 Task: Use the formula "MULTINOMIAL" in spreadsheet "Project portfolio".
Action: Mouse moved to (618, 114)
Screenshot: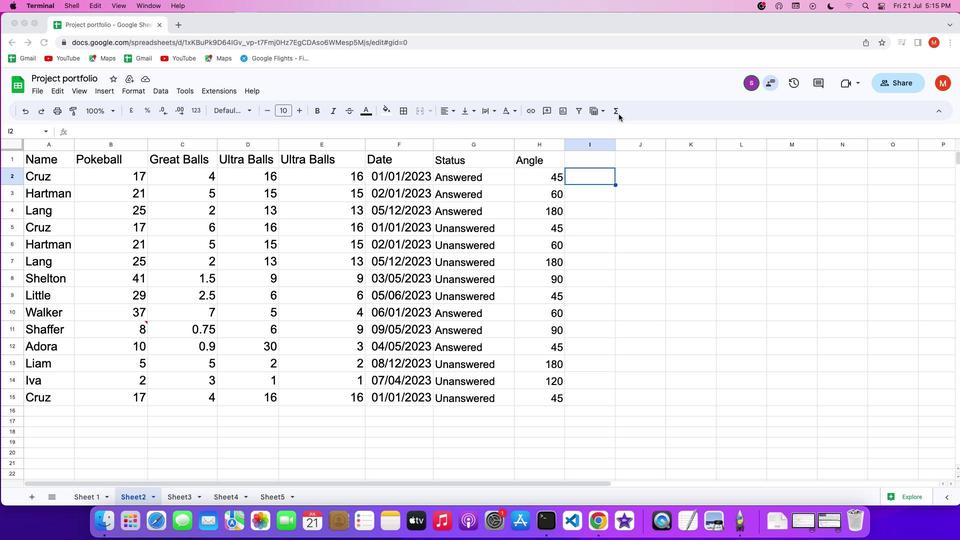 
Action: Mouse pressed left at (618, 114)
Screenshot: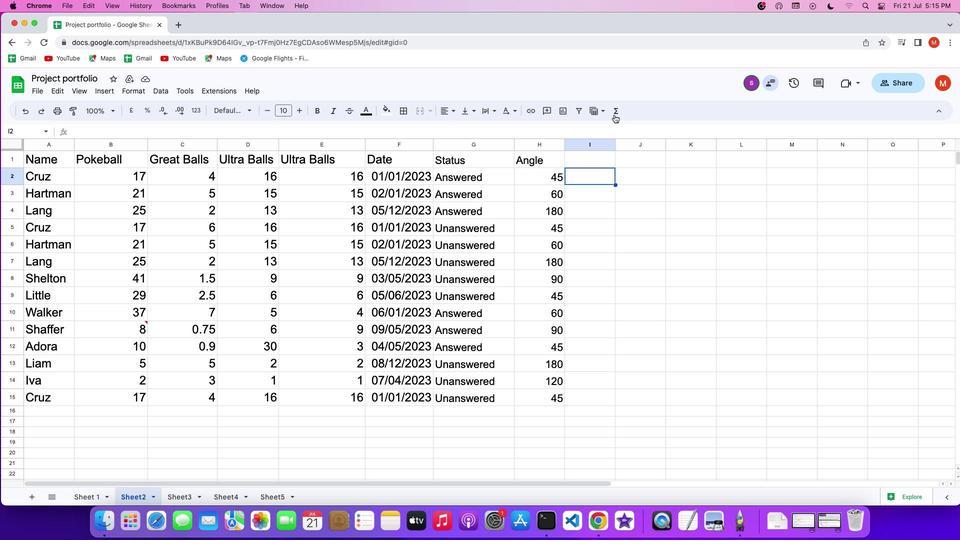 
Action: Mouse moved to (614, 115)
Screenshot: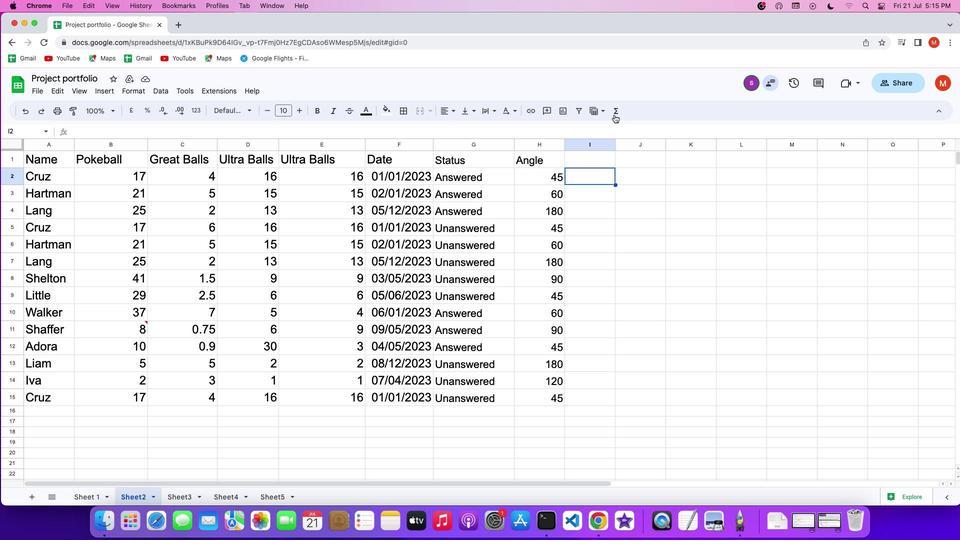 
Action: Mouse pressed left at (614, 115)
Screenshot: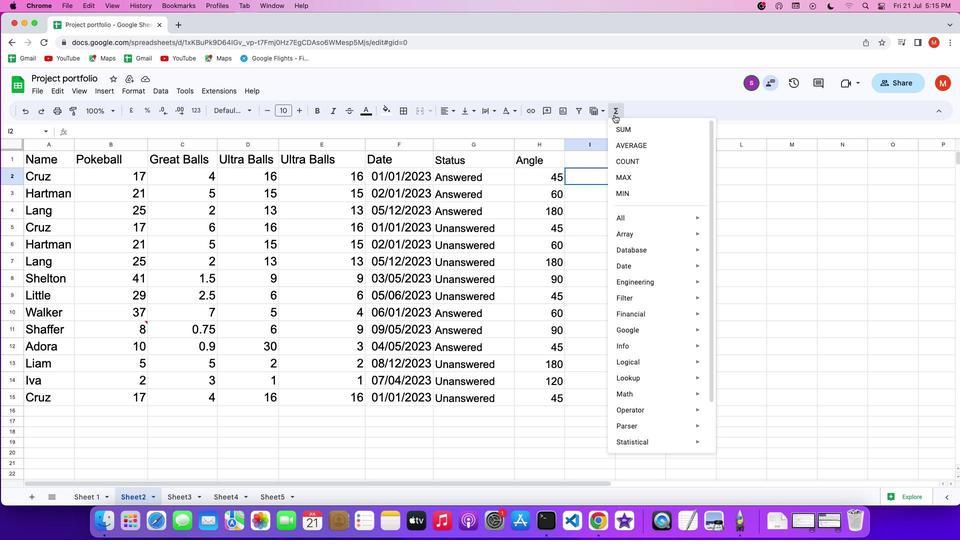 
Action: Mouse moved to (742, 117)
Screenshot: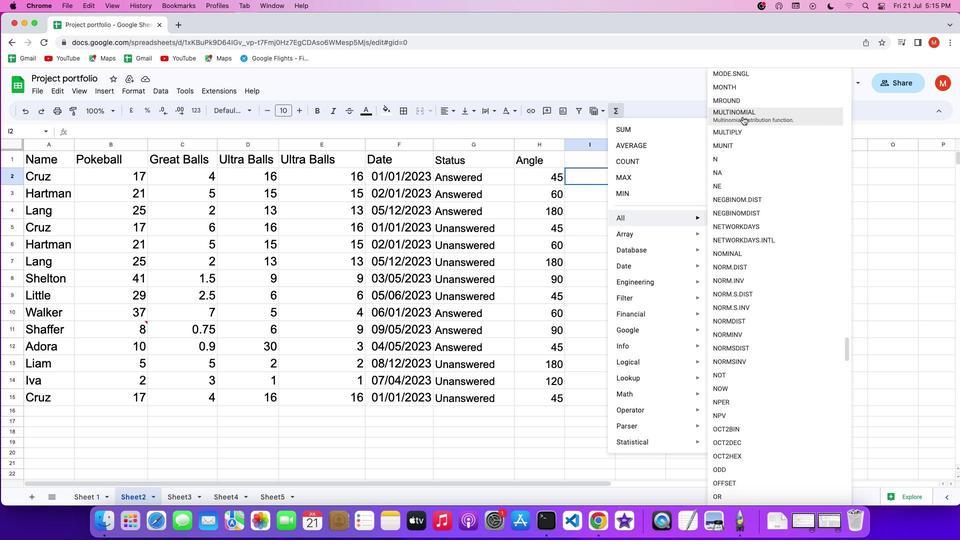 
Action: Mouse pressed left at (742, 117)
Screenshot: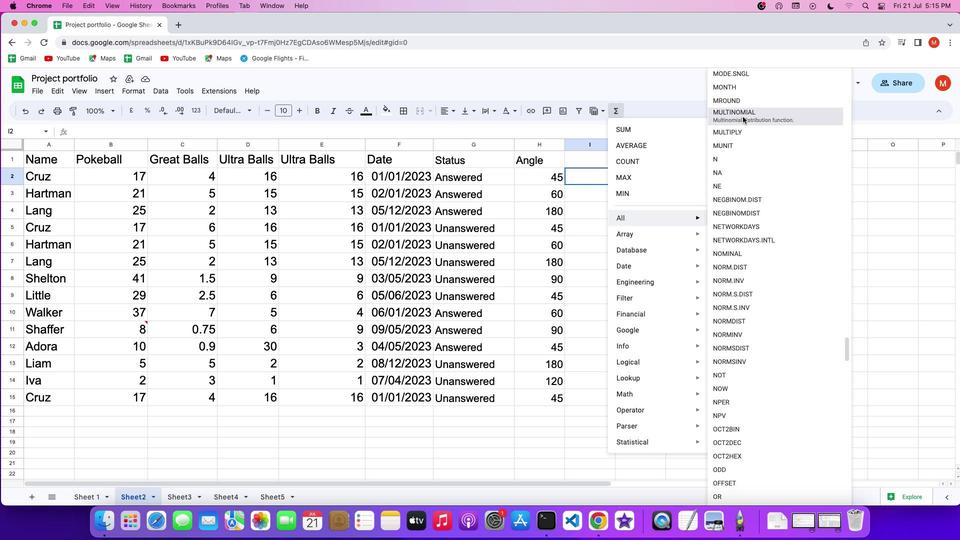 
Action: Mouse moved to (115, 178)
Screenshot: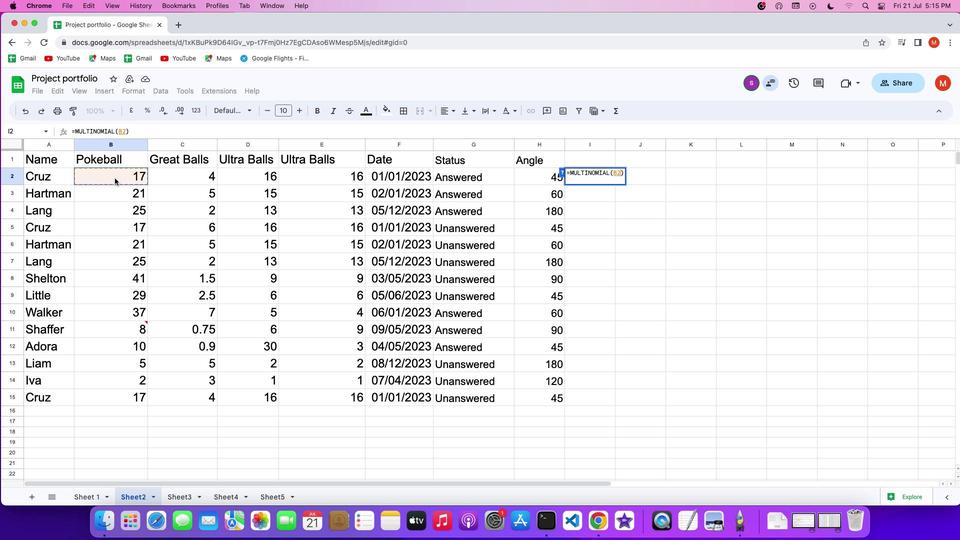 
Action: Mouse pressed left at (115, 178)
Screenshot: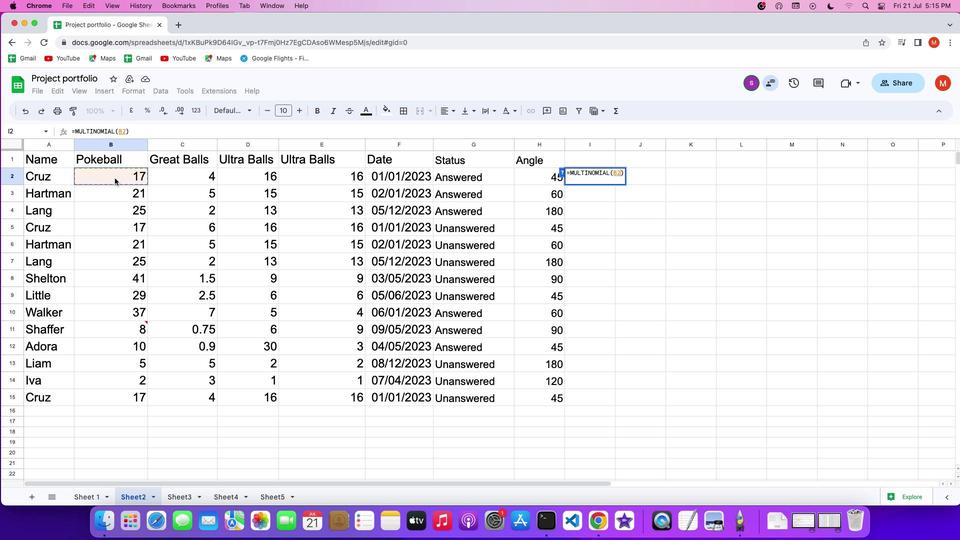 
Action: Key pressed ','
Screenshot: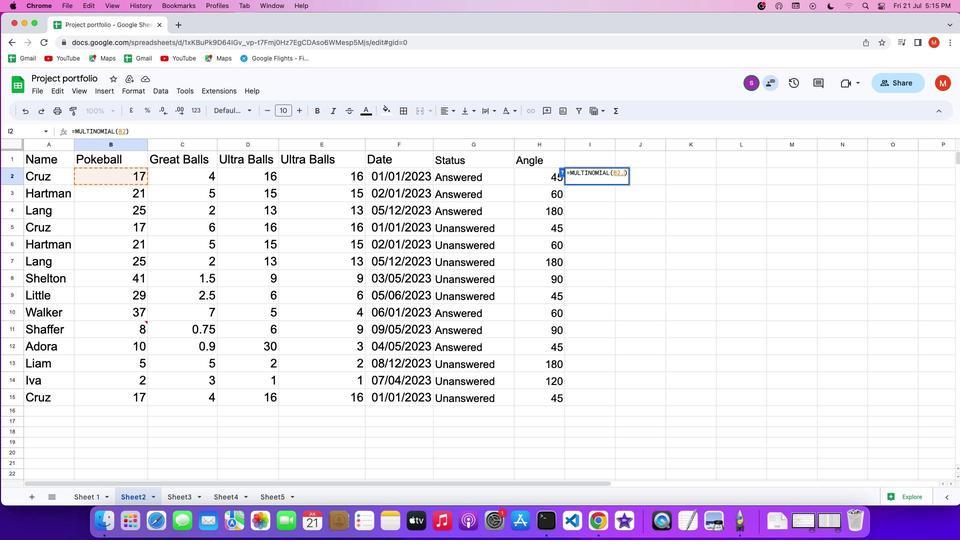 
Action: Mouse moved to (171, 176)
Screenshot: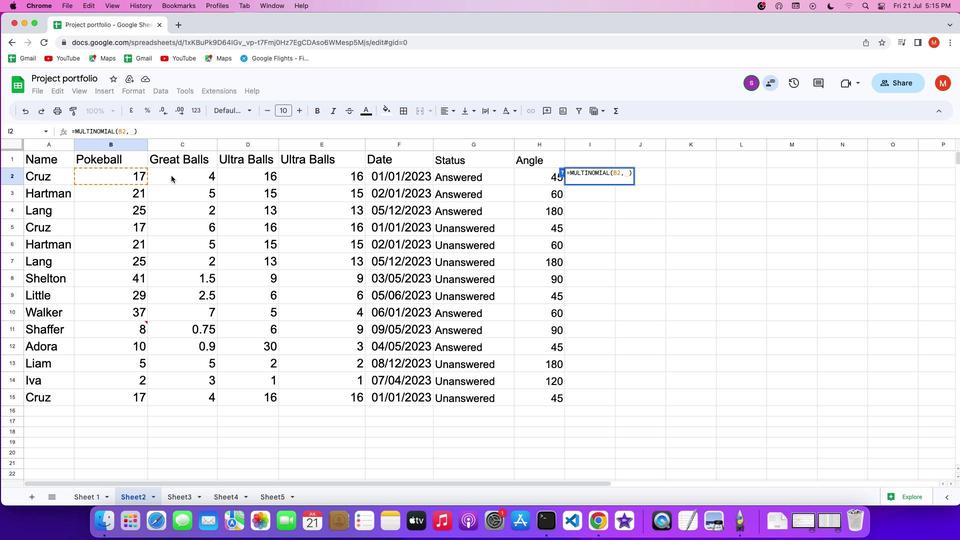 
Action: Mouse pressed left at (171, 176)
Screenshot: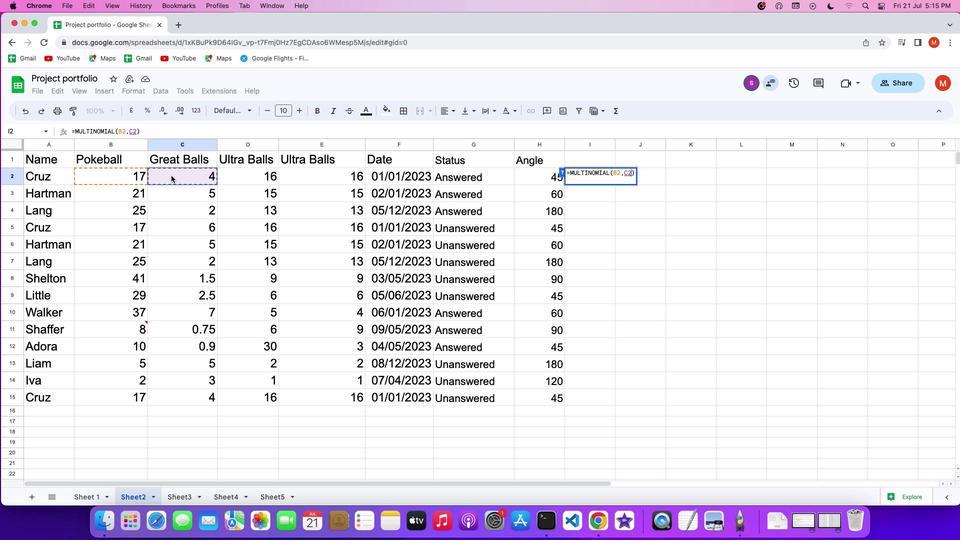 
Action: Key pressed ','
Screenshot: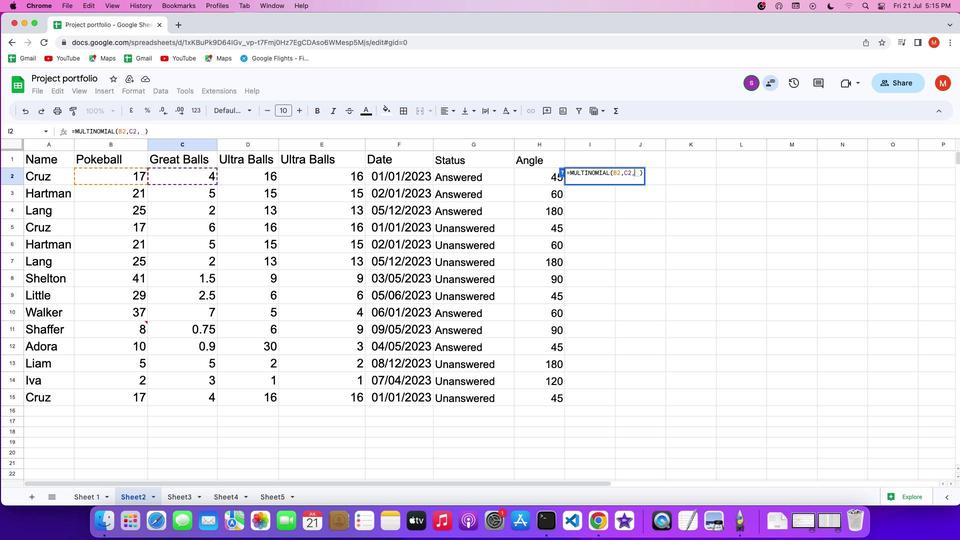 
Action: Mouse moved to (245, 171)
Screenshot: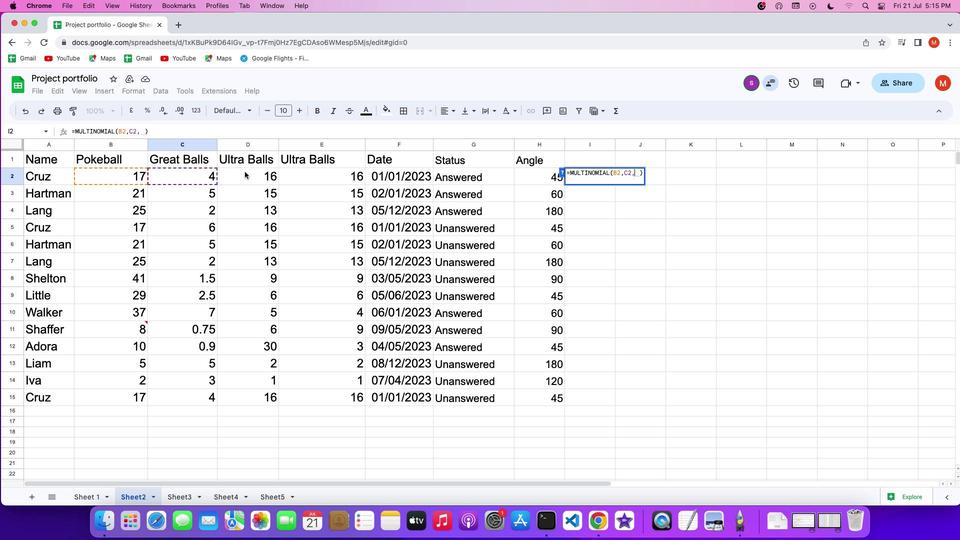 
Action: Mouse pressed left at (245, 171)
Screenshot: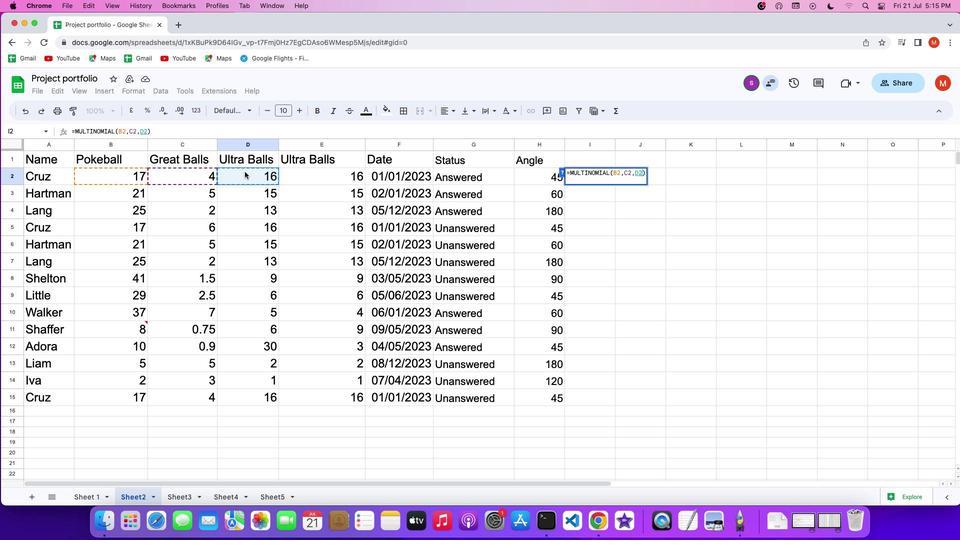 
Action: Mouse moved to (244, 172)
Screenshot: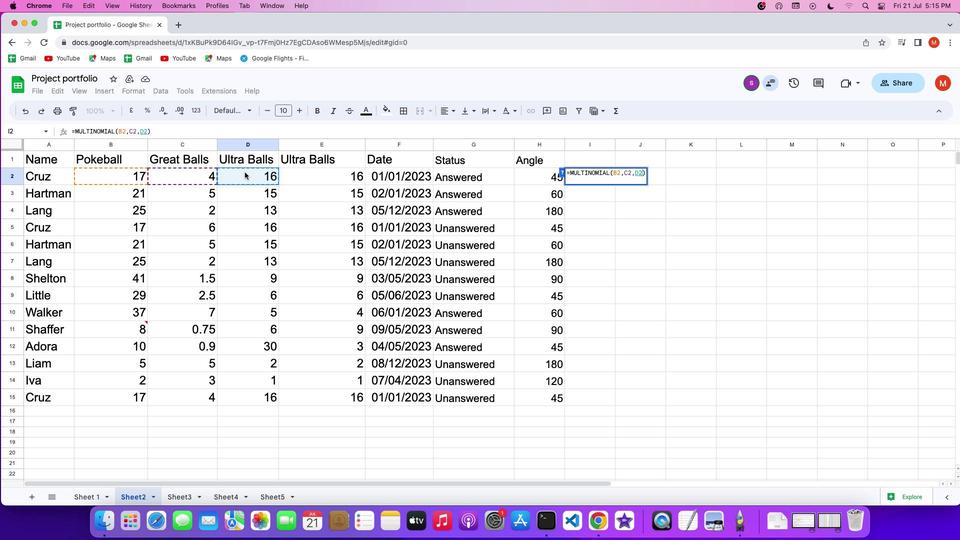 
Action: Key pressed Key.enter
Screenshot: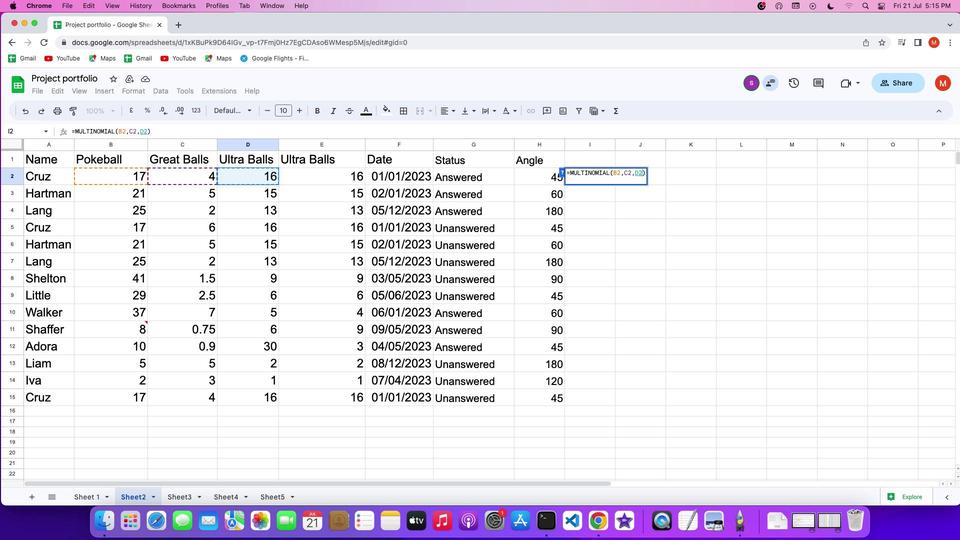 
